 Task: Look for properties with 7 bedrooms.
Action: Mouse moved to (777, 125)
Screenshot: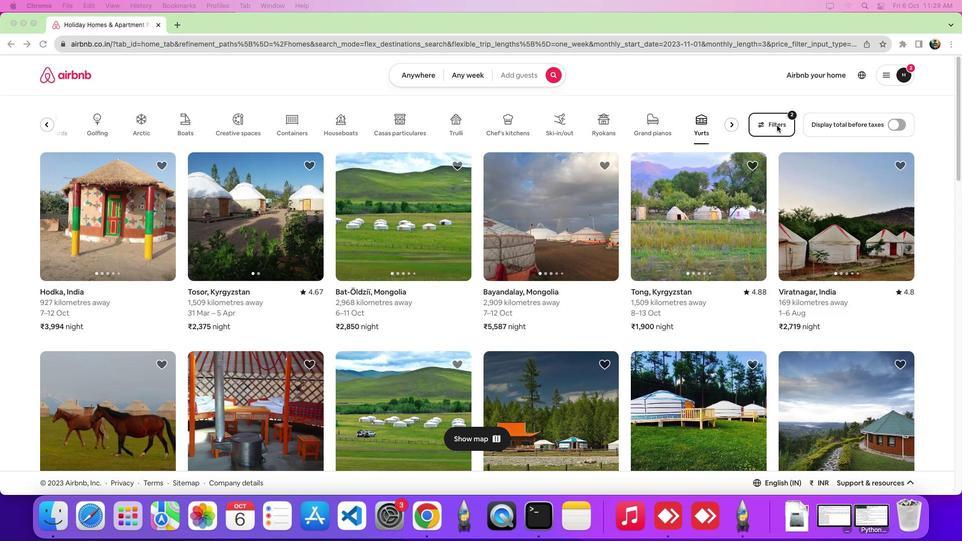 
Action: Mouse pressed left at (777, 125)
Screenshot: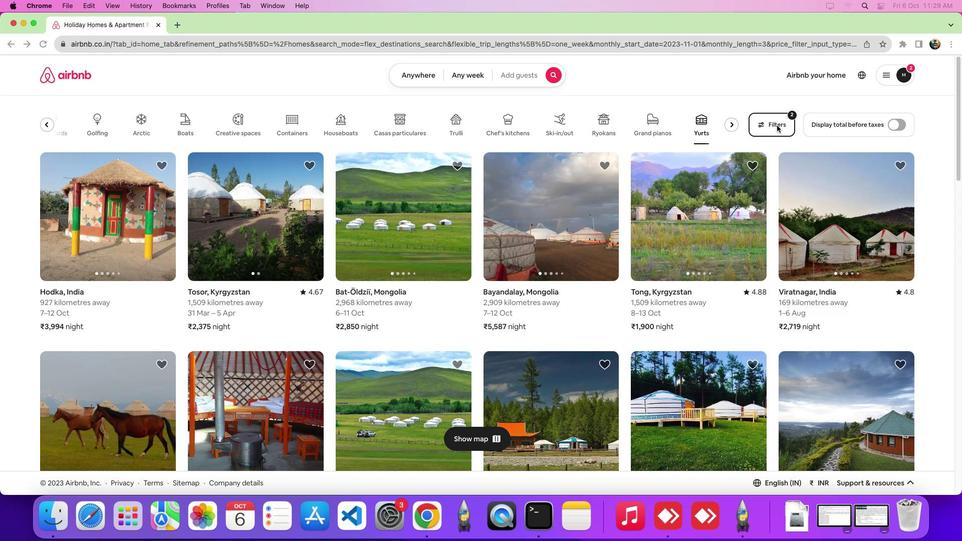 
Action: Mouse pressed left at (777, 125)
Screenshot: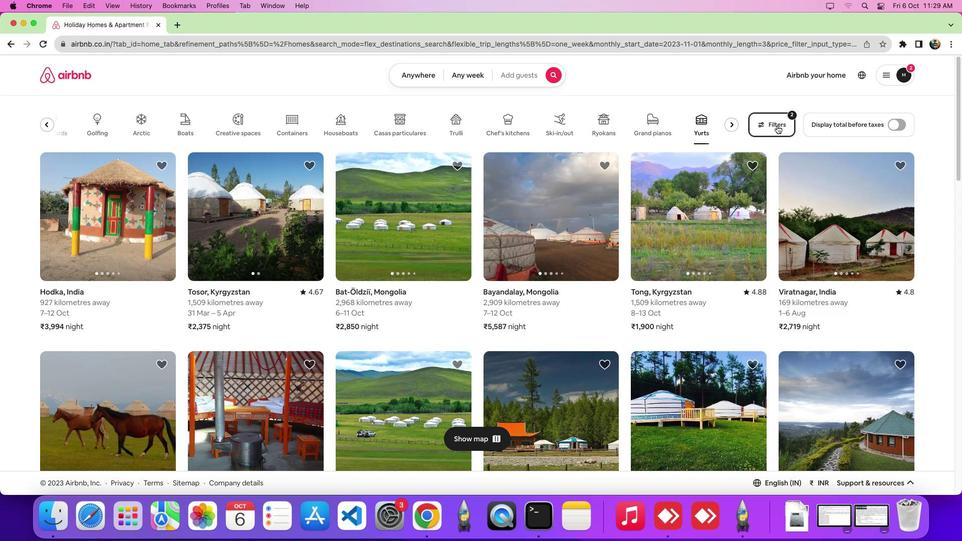 
Action: Mouse moved to (363, 179)
Screenshot: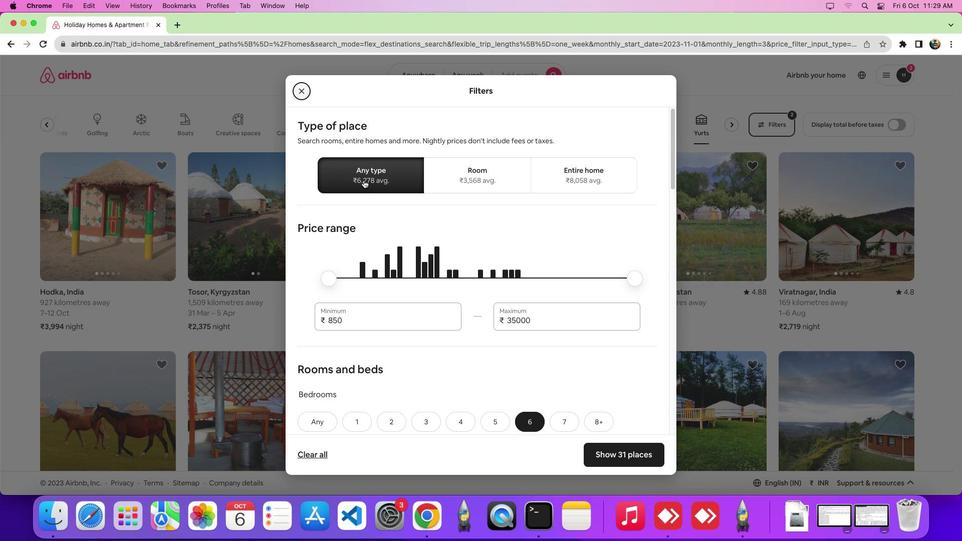
Action: Mouse pressed left at (363, 179)
Screenshot: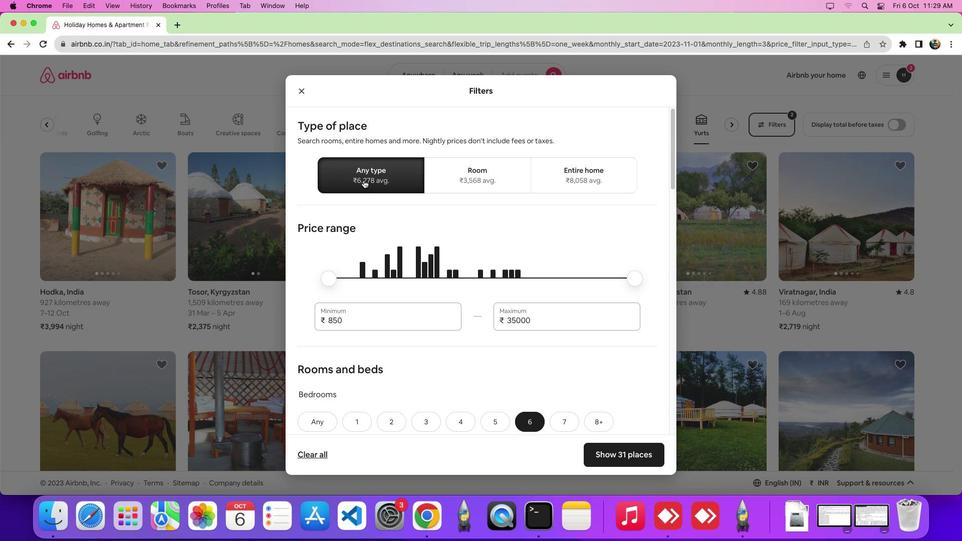 
Action: Mouse moved to (564, 417)
Screenshot: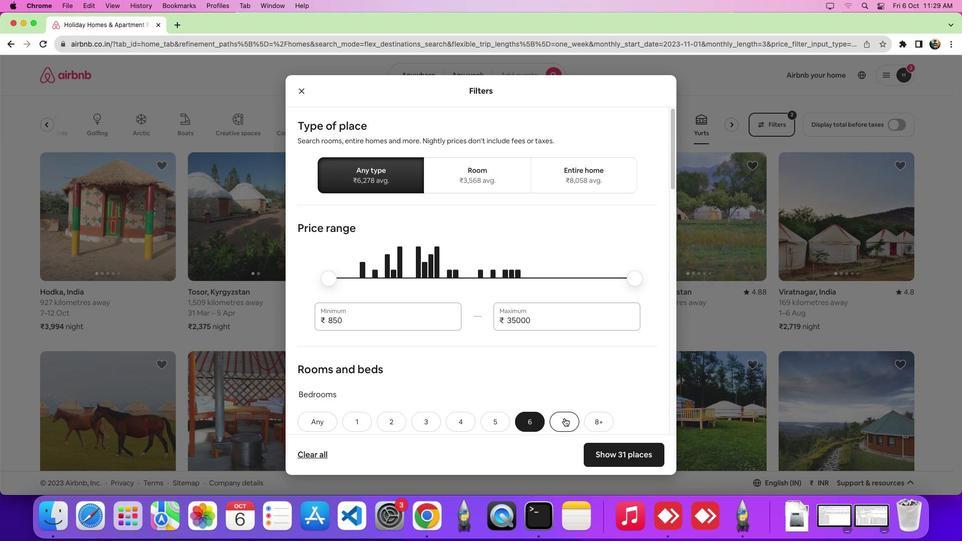 
Action: Mouse pressed left at (564, 417)
Screenshot: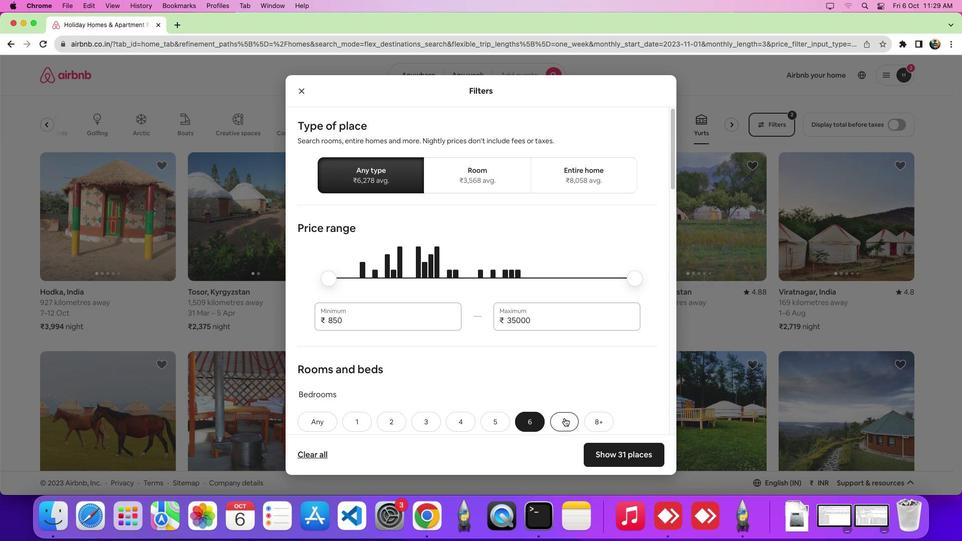 
Action: Mouse moved to (607, 454)
Screenshot: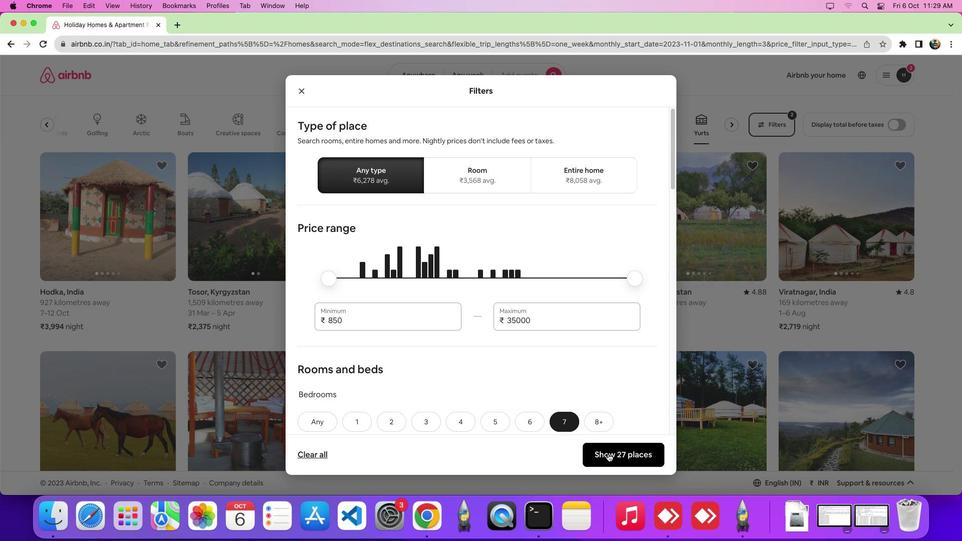 
Action: Mouse pressed left at (607, 454)
Screenshot: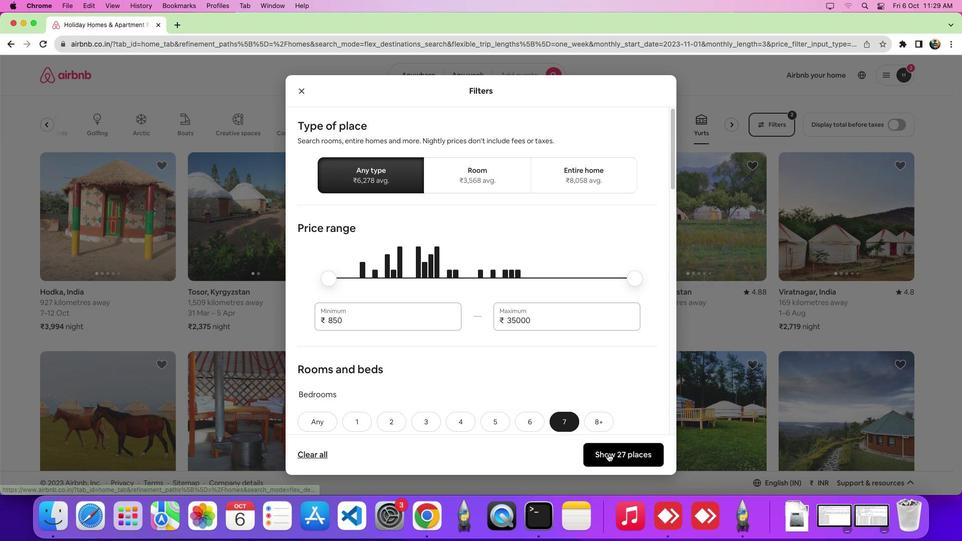 
Action: Mouse moved to (606, 453)
Screenshot: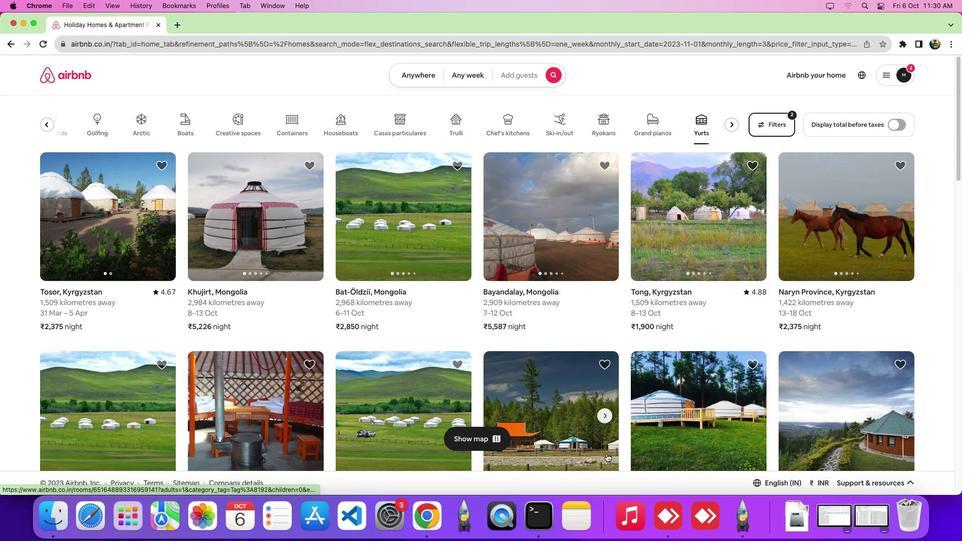 
